 Task: Clear the browsing history from last 24 hours.
Action: Mouse moved to (1107, 36)
Screenshot: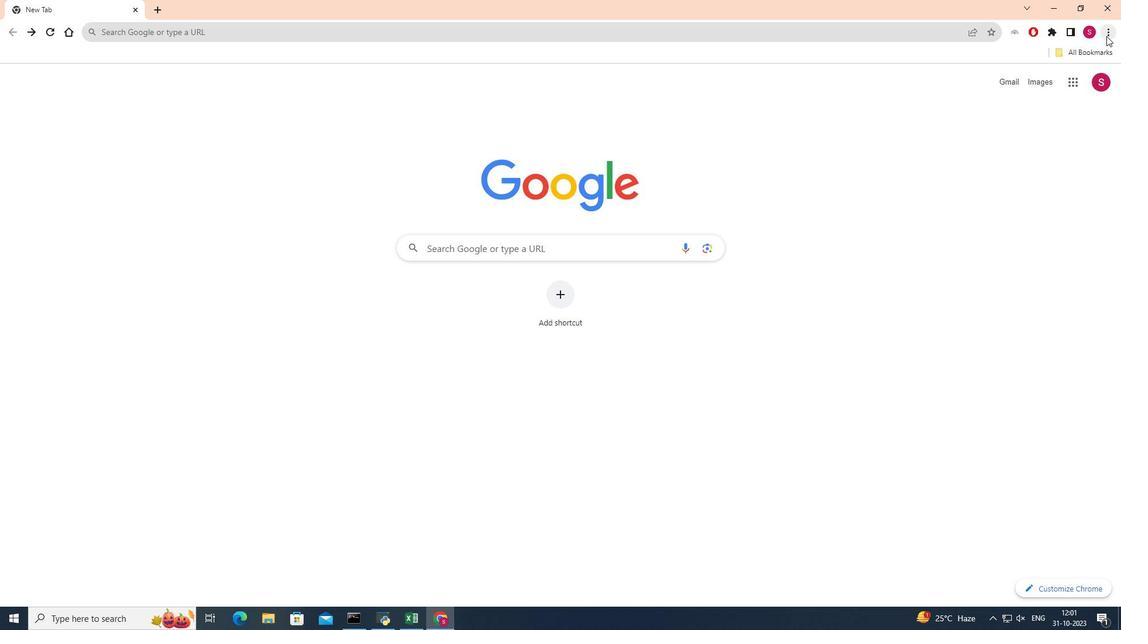 
Action: Mouse pressed left at (1107, 36)
Screenshot: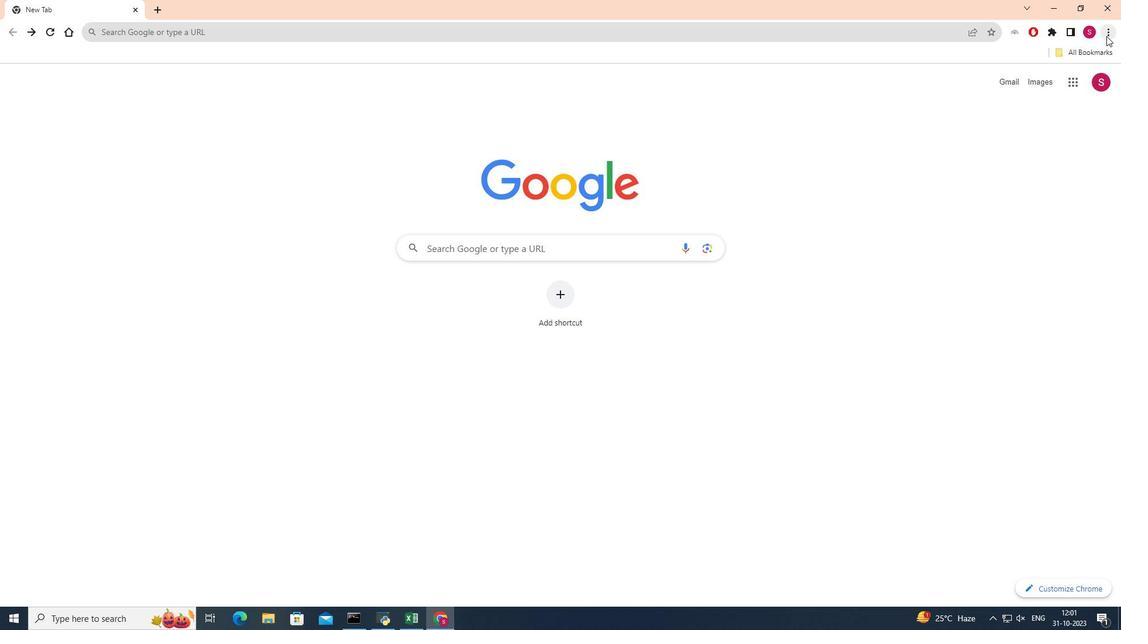 
Action: Mouse moved to (978, 93)
Screenshot: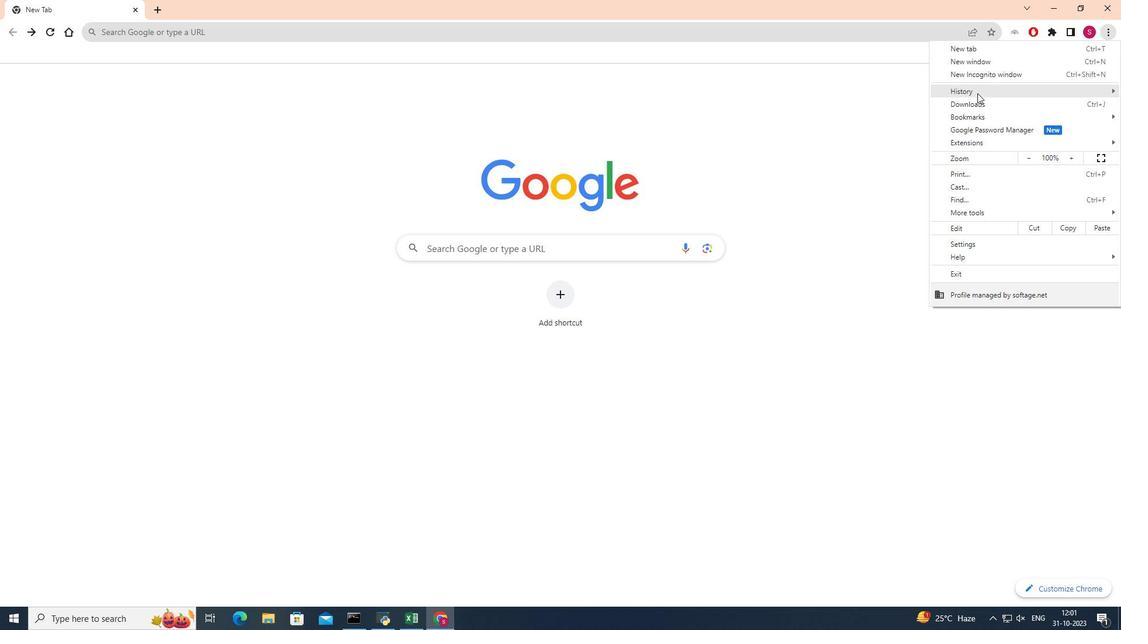 
Action: Mouse pressed left at (978, 93)
Screenshot: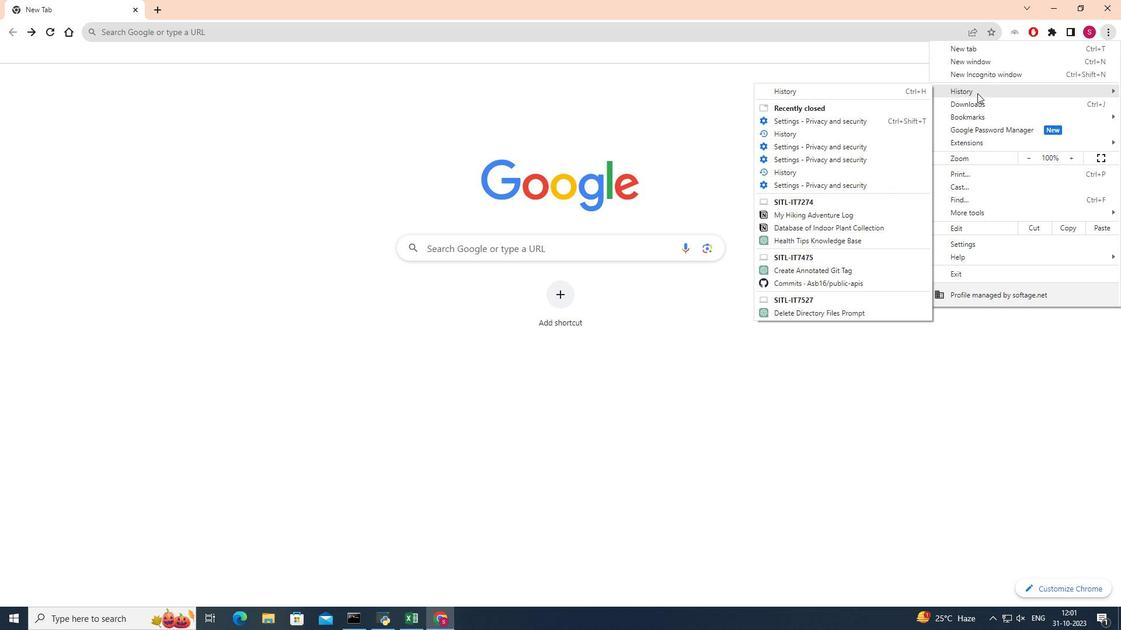 
Action: Mouse moved to (856, 95)
Screenshot: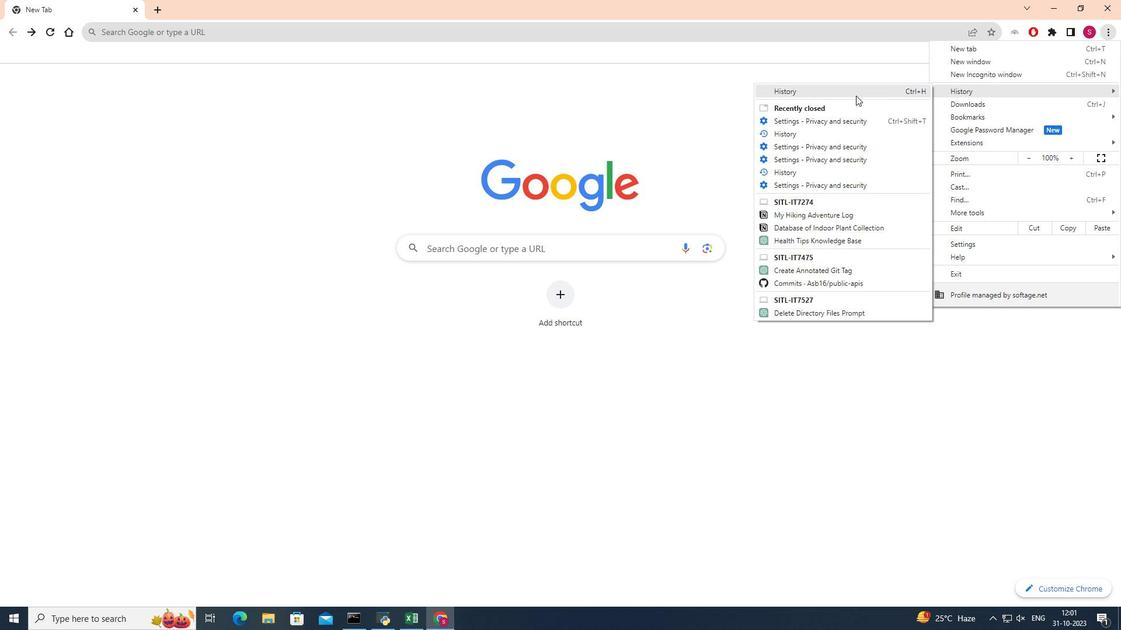 
Action: Mouse pressed left at (856, 95)
Screenshot: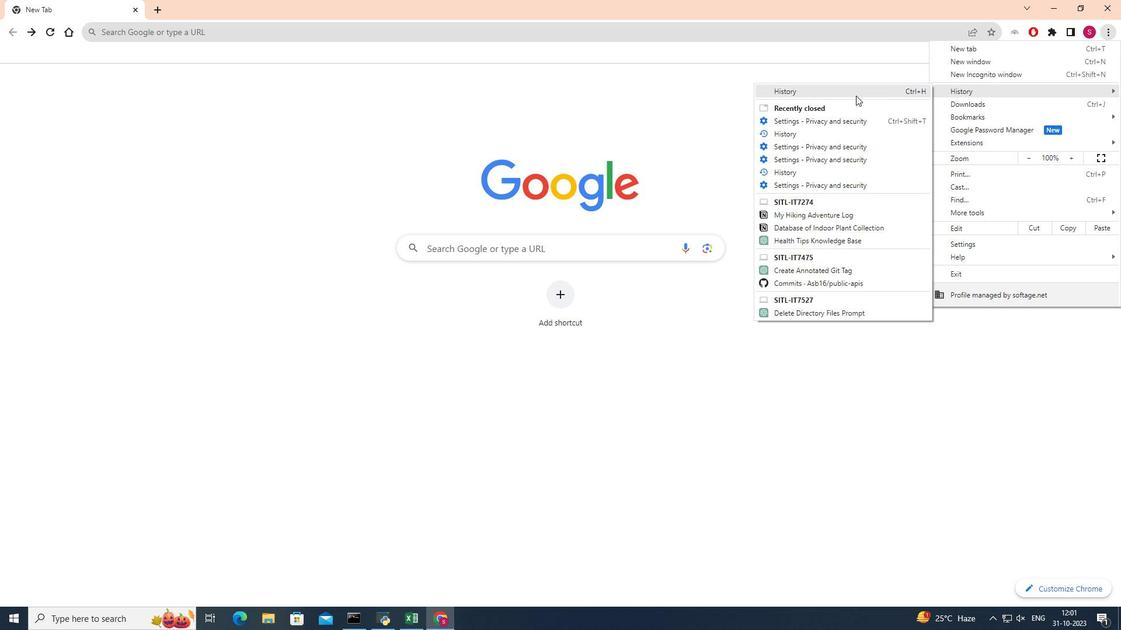 
Action: Mouse moved to (59, 137)
Screenshot: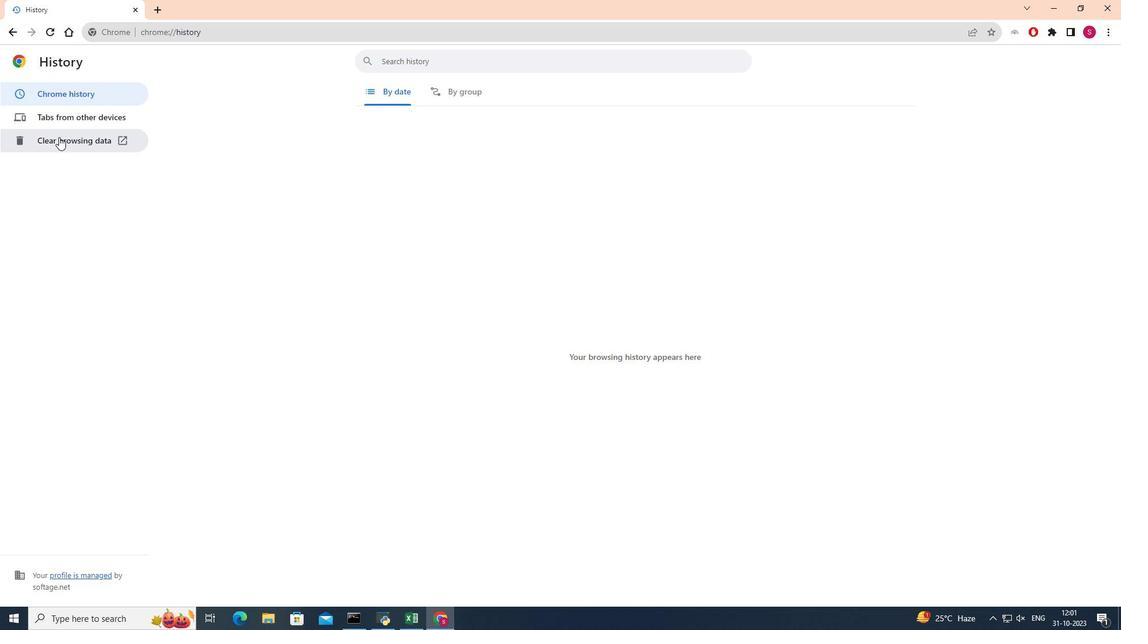 
Action: Mouse pressed left at (59, 137)
Screenshot: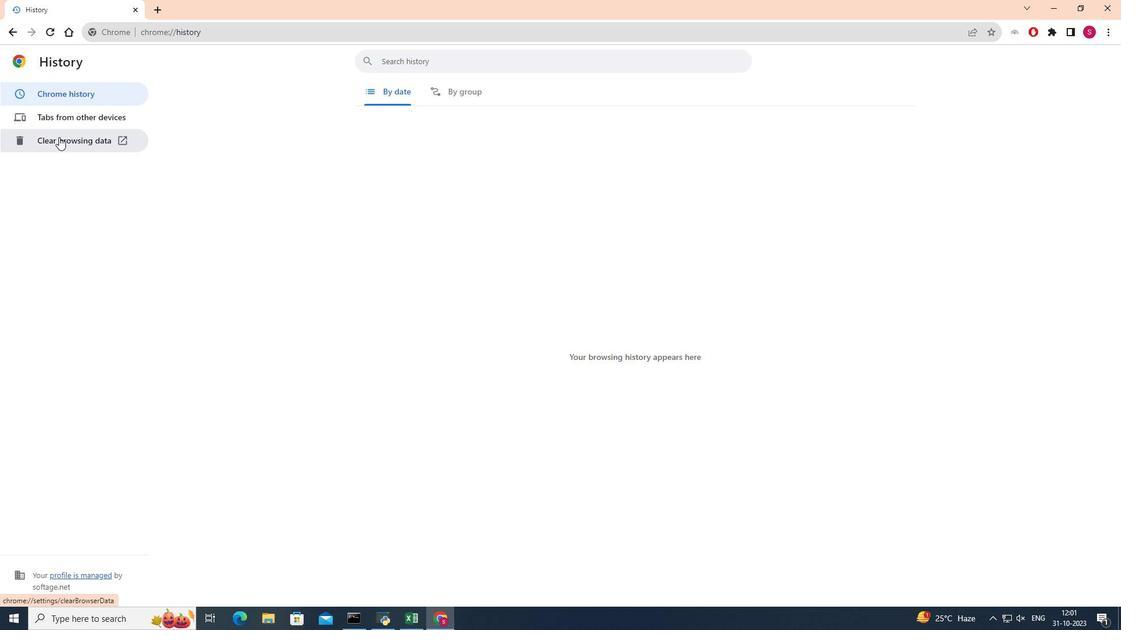 
Action: Mouse moved to (579, 215)
Screenshot: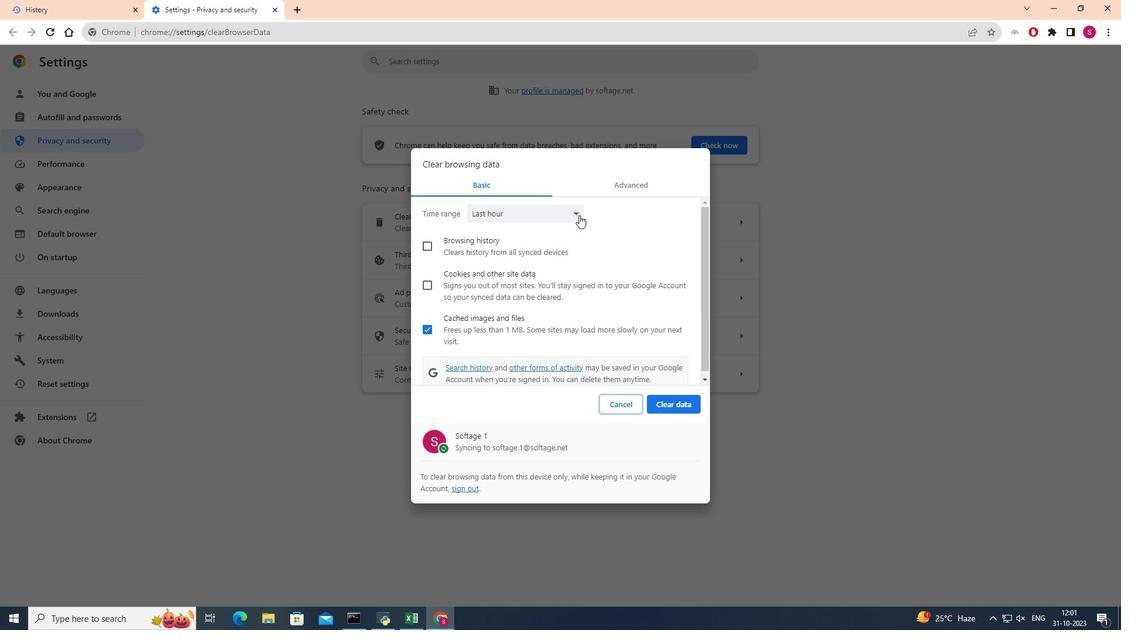 
Action: Mouse pressed left at (579, 215)
Screenshot: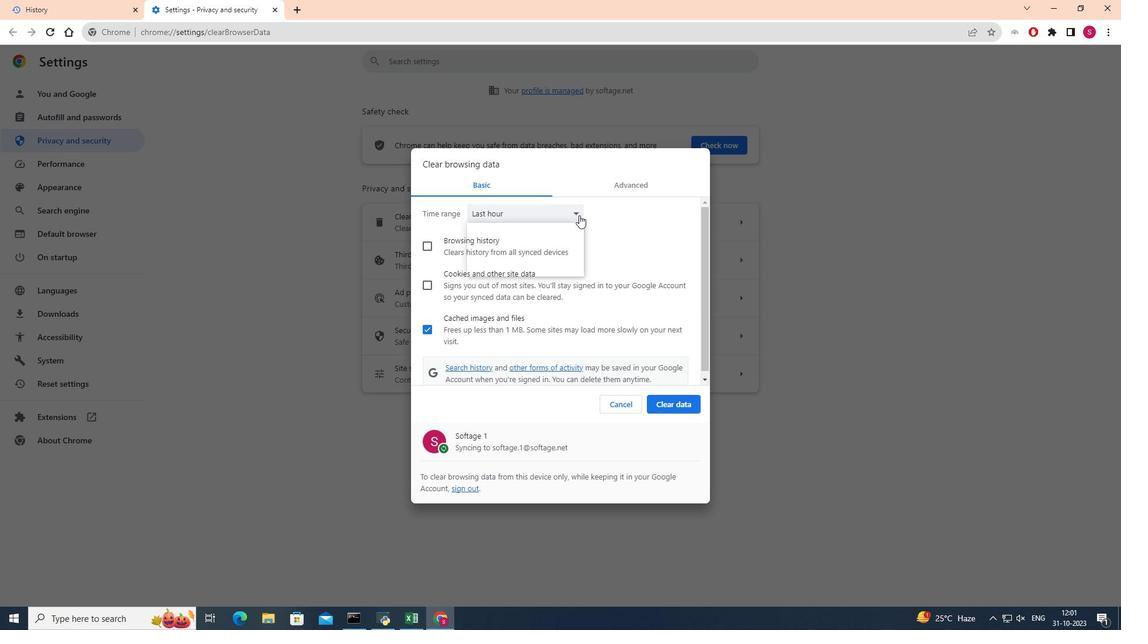 
Action: Mouse moved to (503, 237)
Screenshot: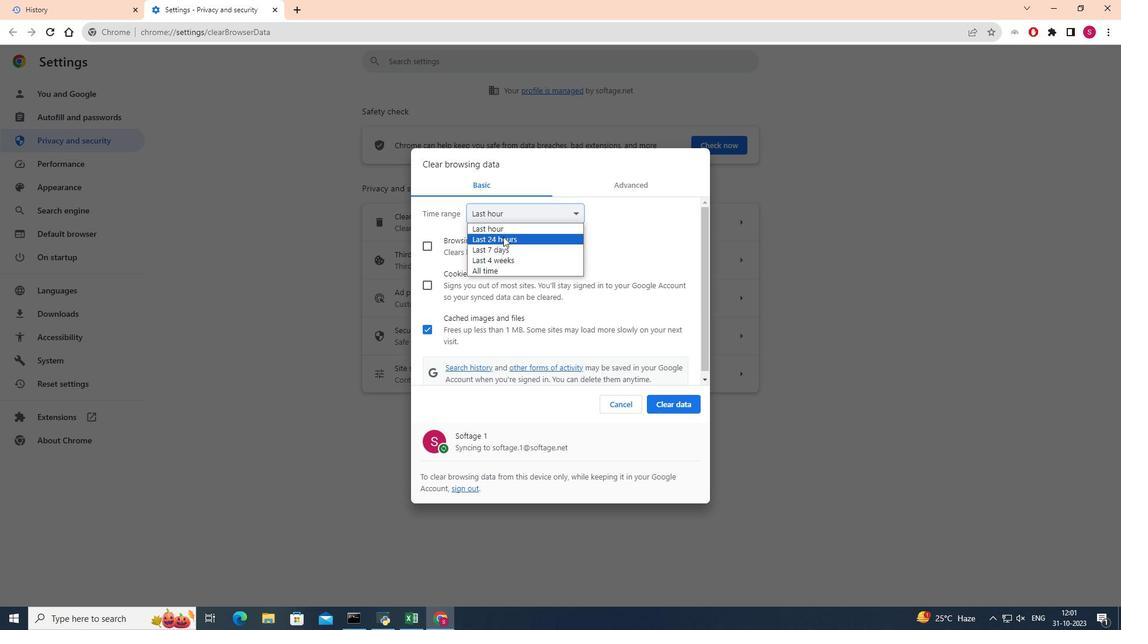 
Action: Mouse pressed left at (503, 237)
Screenshot: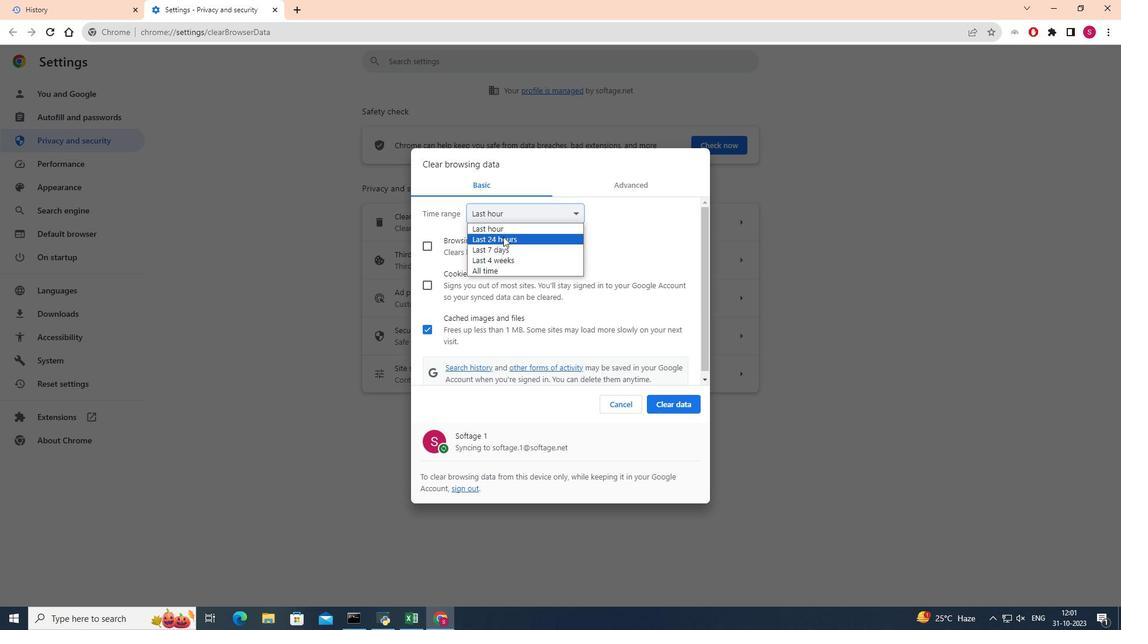 
Action: Mouse moved to (427, 244)
Screenshot: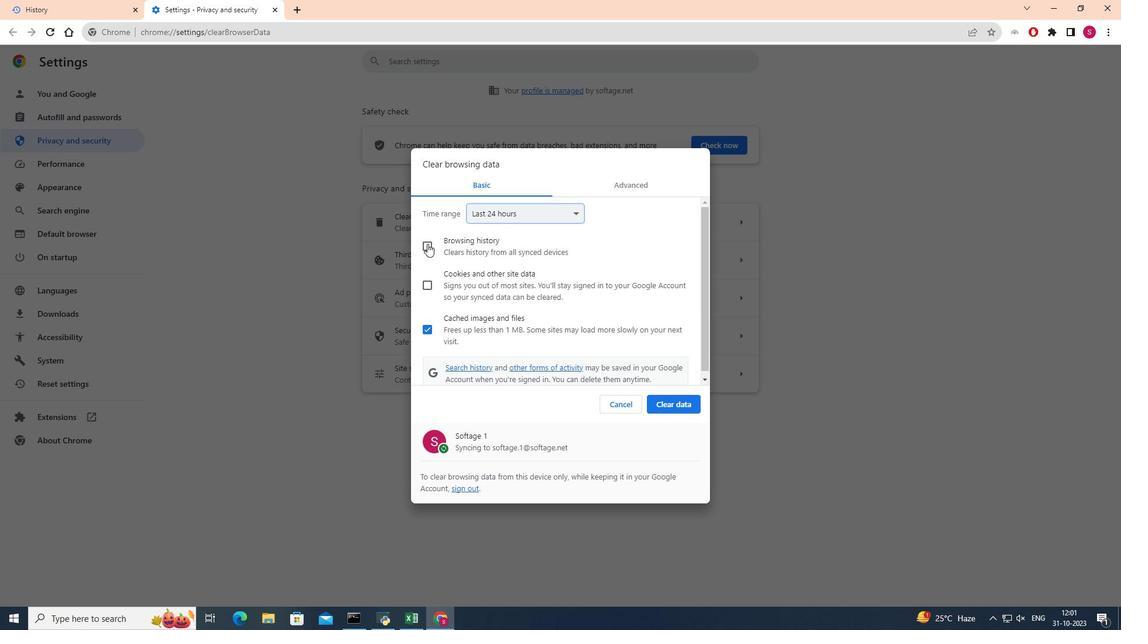 
Action: Mouse pressed left at (427, 244)
Screenshot: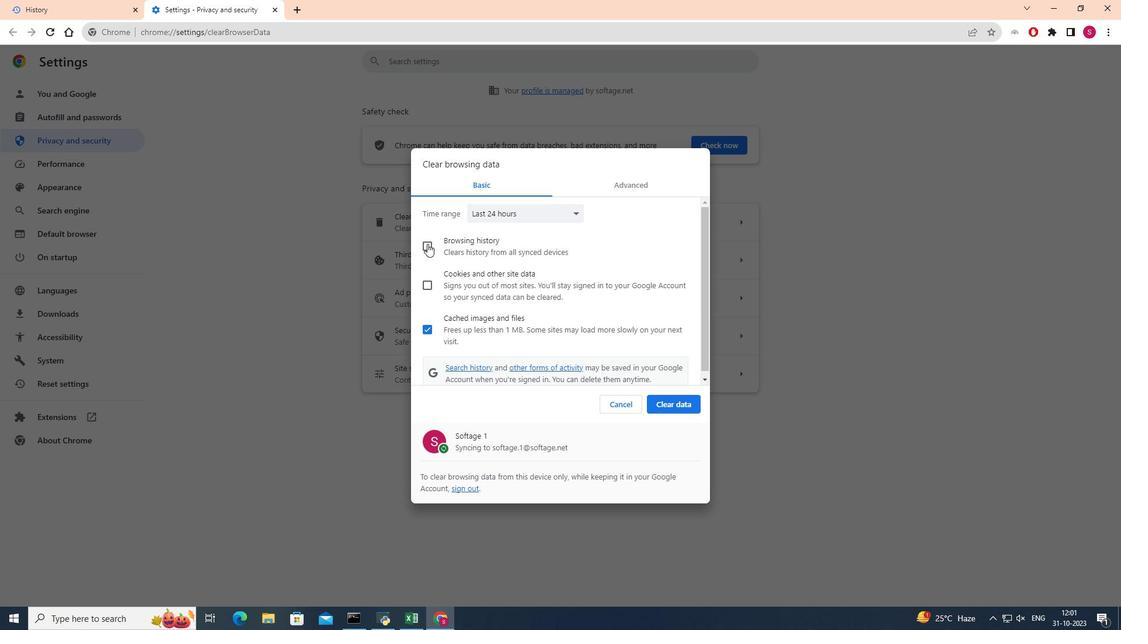 
Action: Mouse moved to (422, 330)
Screenshot: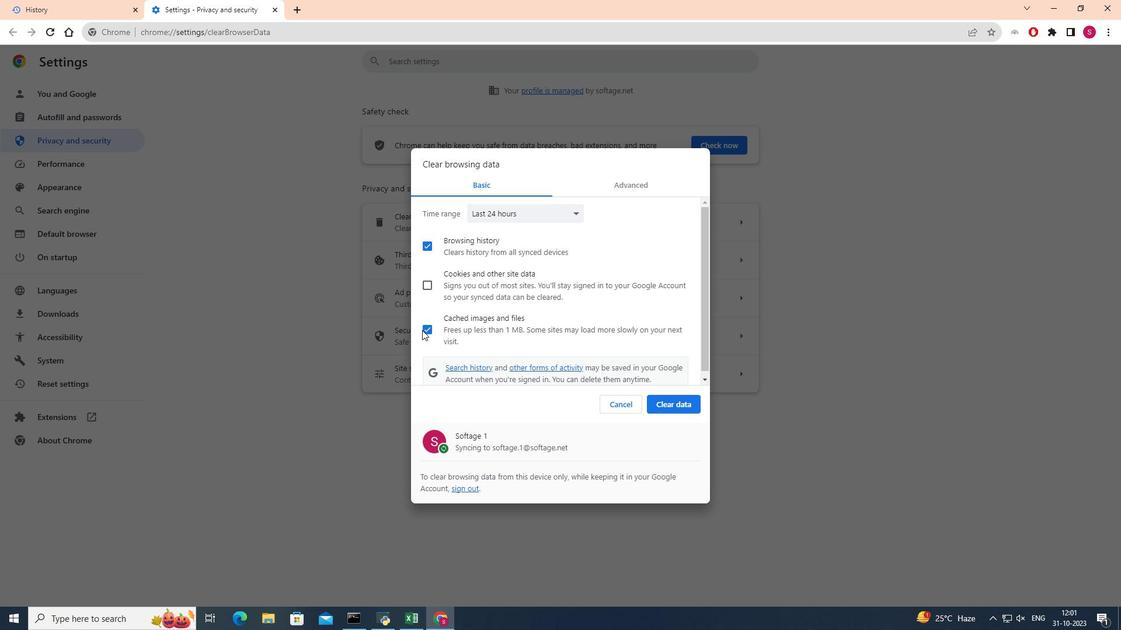 
Action: Mouse pressed left at (422, 330)
Screenshot: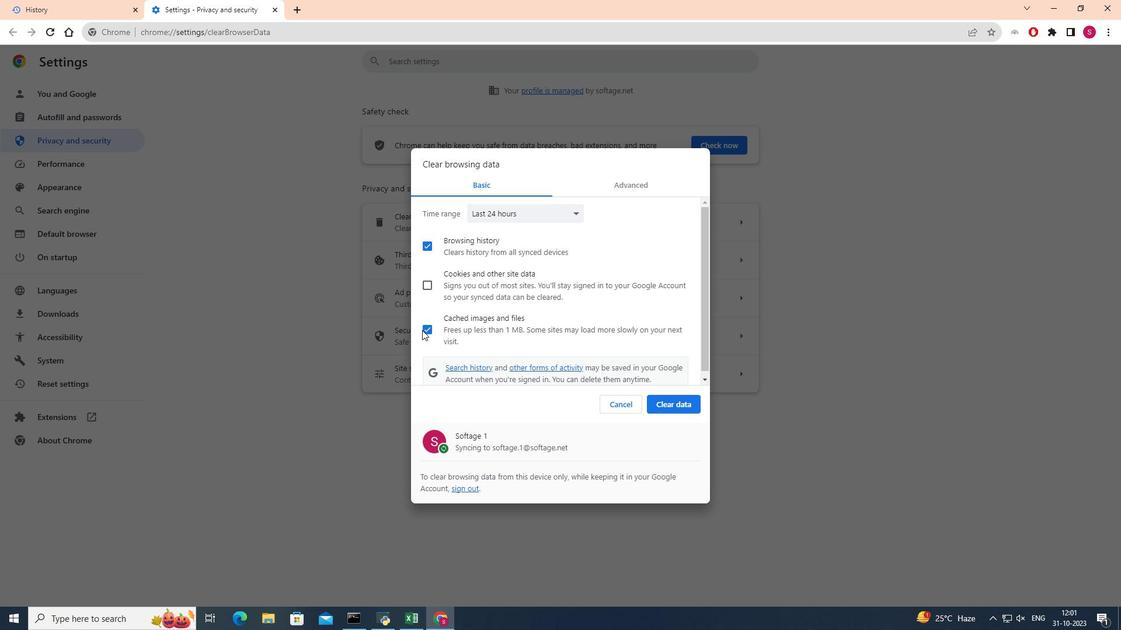 
Action: Mouse moved to (431, 329)
Screenshot: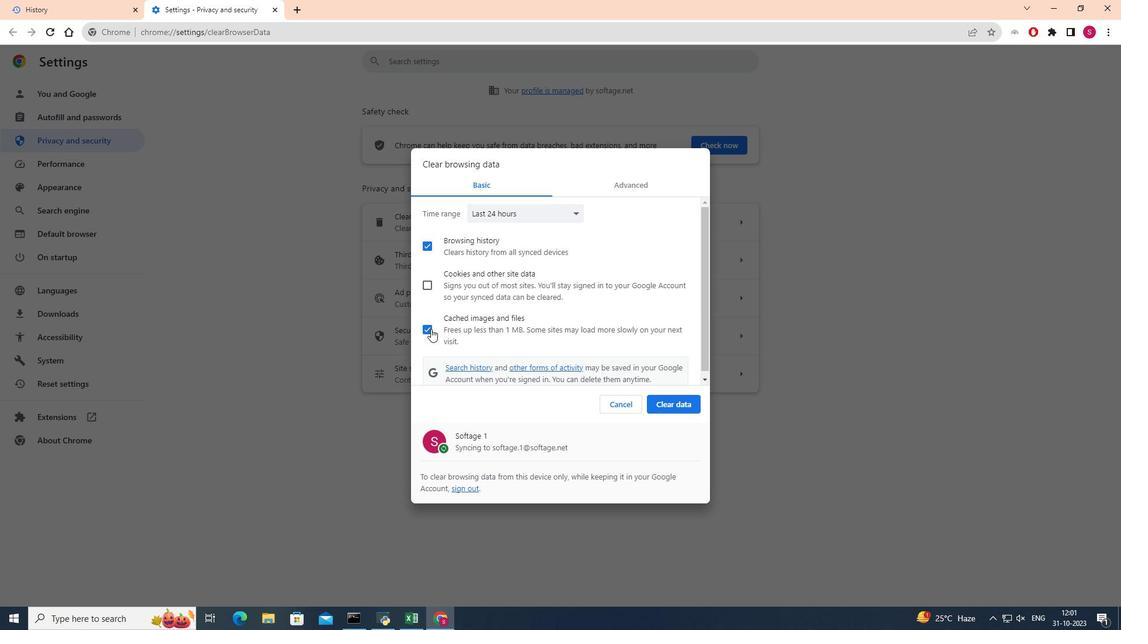 
Action: Mouse pressed left at (431, 329)
Screenshot: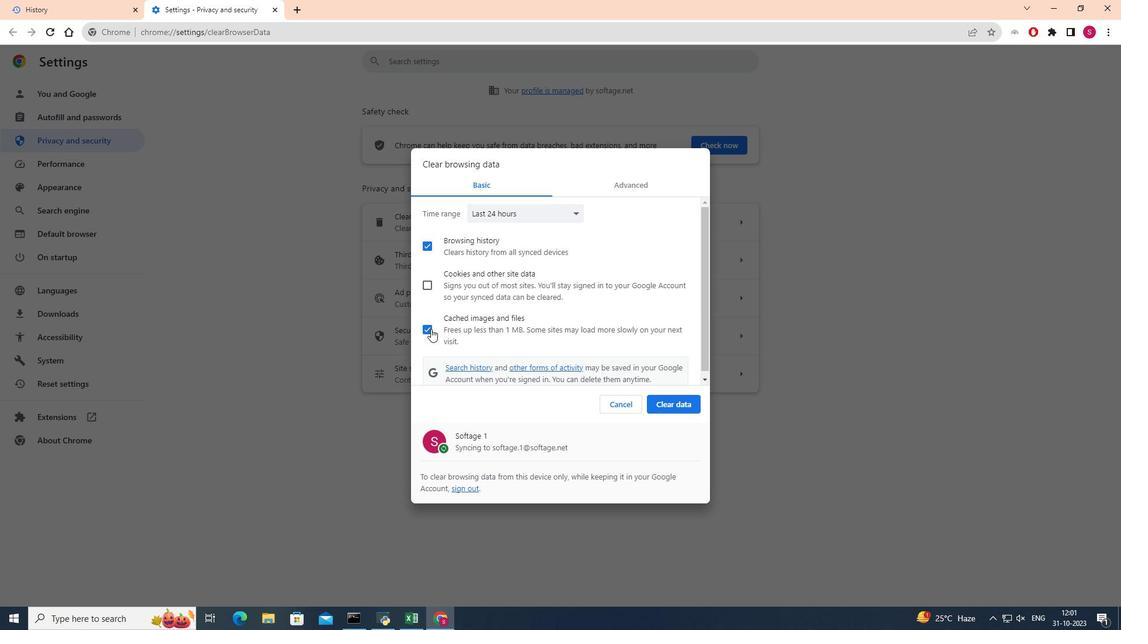
Action: Mouse moved to (682, 410)
Screenshot: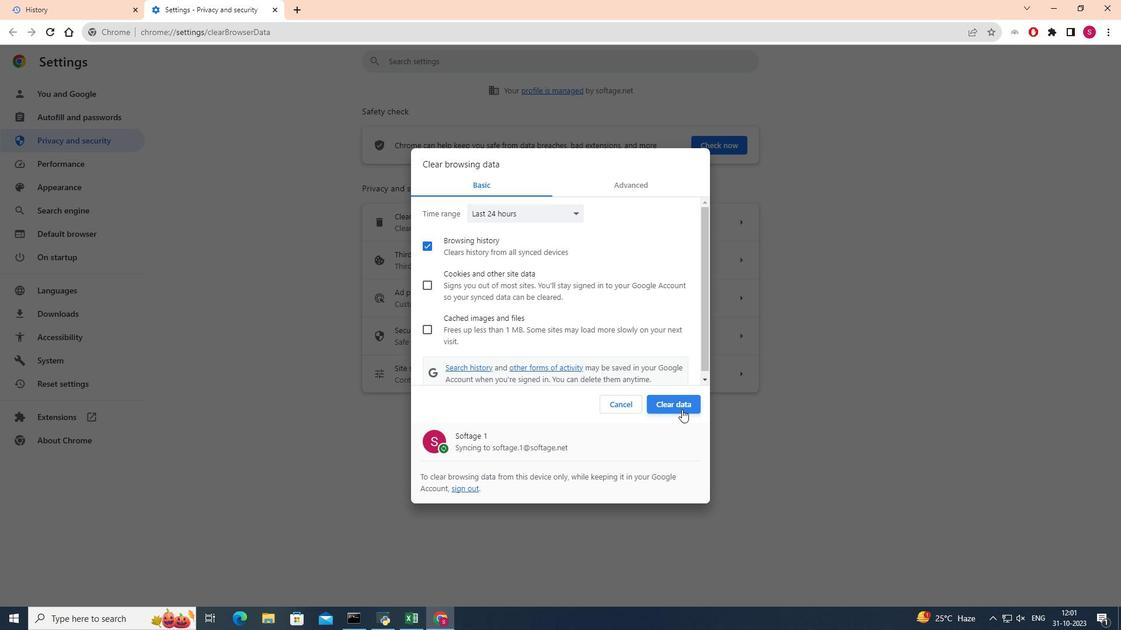 
Action: Mouse pressed left at (682, 410)
Screenshot: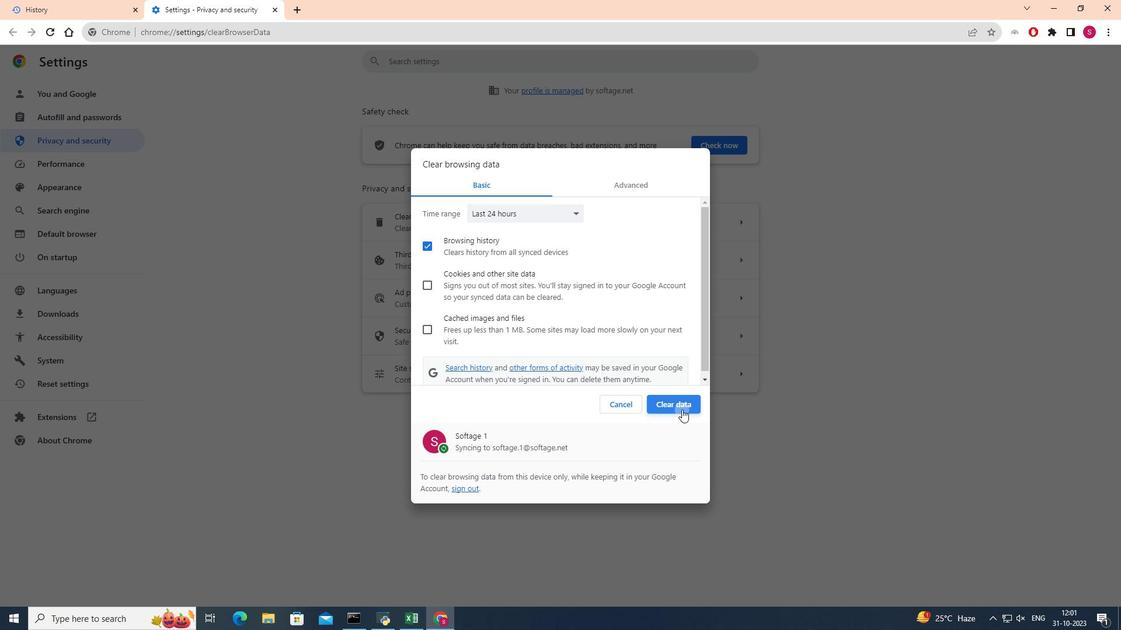 
Action: Mouse moved to (875, 356)
Screenshot: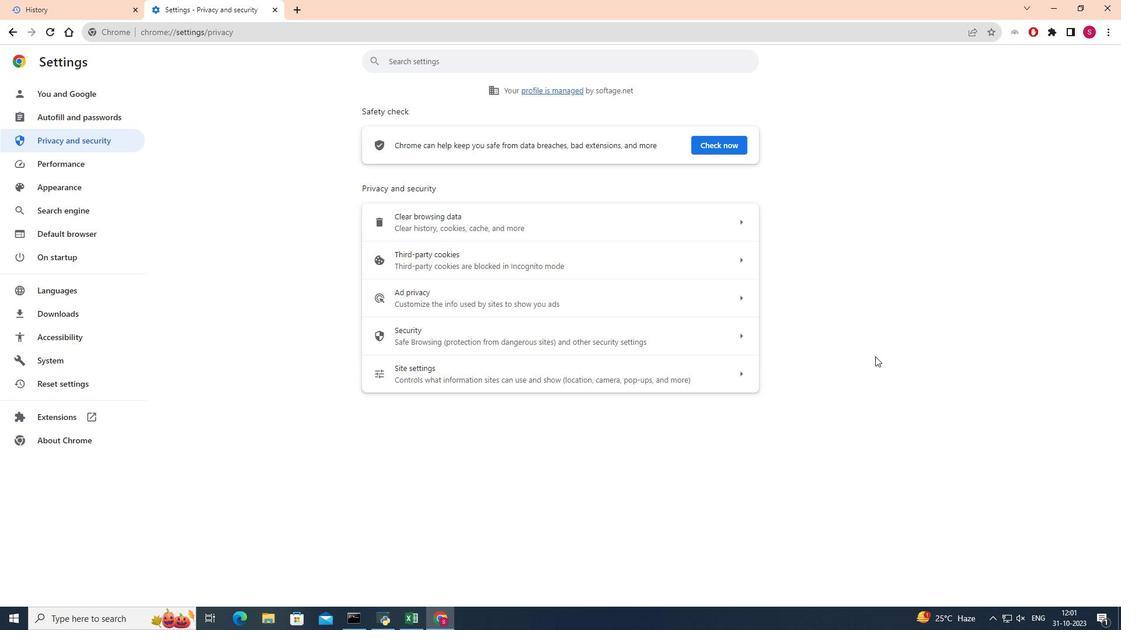 
